 Task: Create a rule from the Routing list, Task moved to a section -> Set Priority in the project AutoEngine , set the section as To-Do and set the priority of the task as  High
Action: Mouse moved to (866, 376)
Screenshot: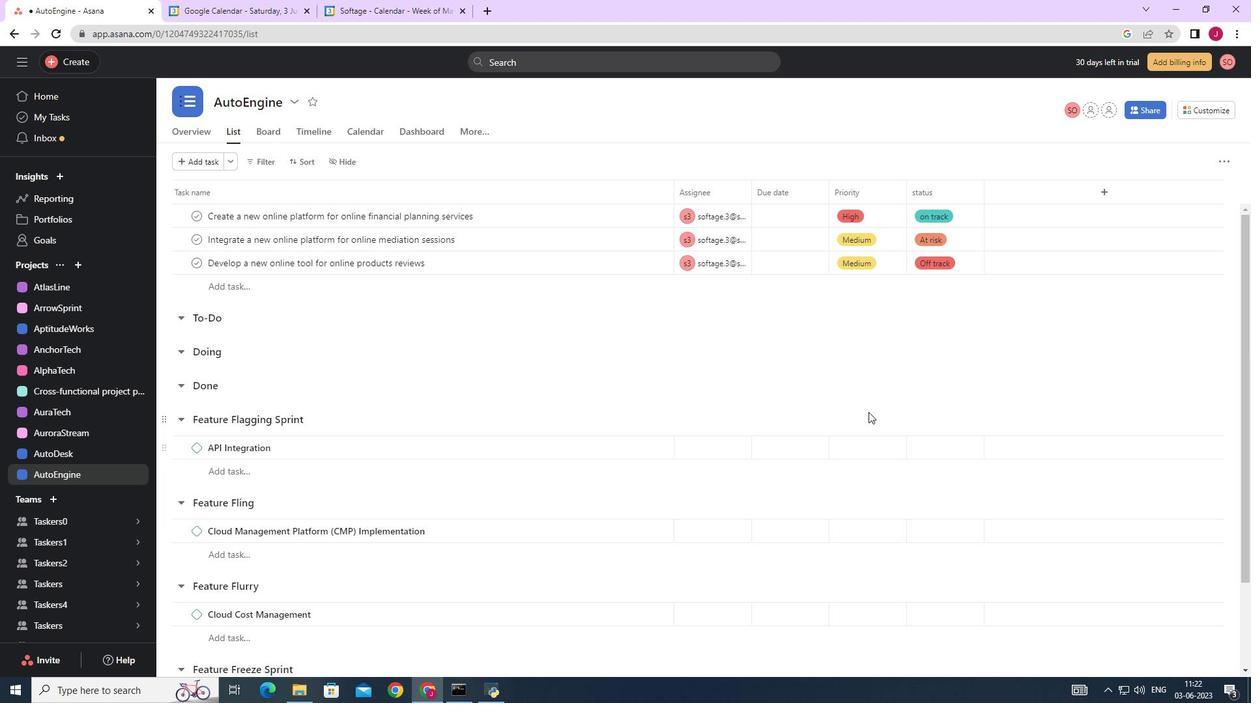 
Action: Mouse scrolled (866, 376) with delta (0, 0)
Screenshot: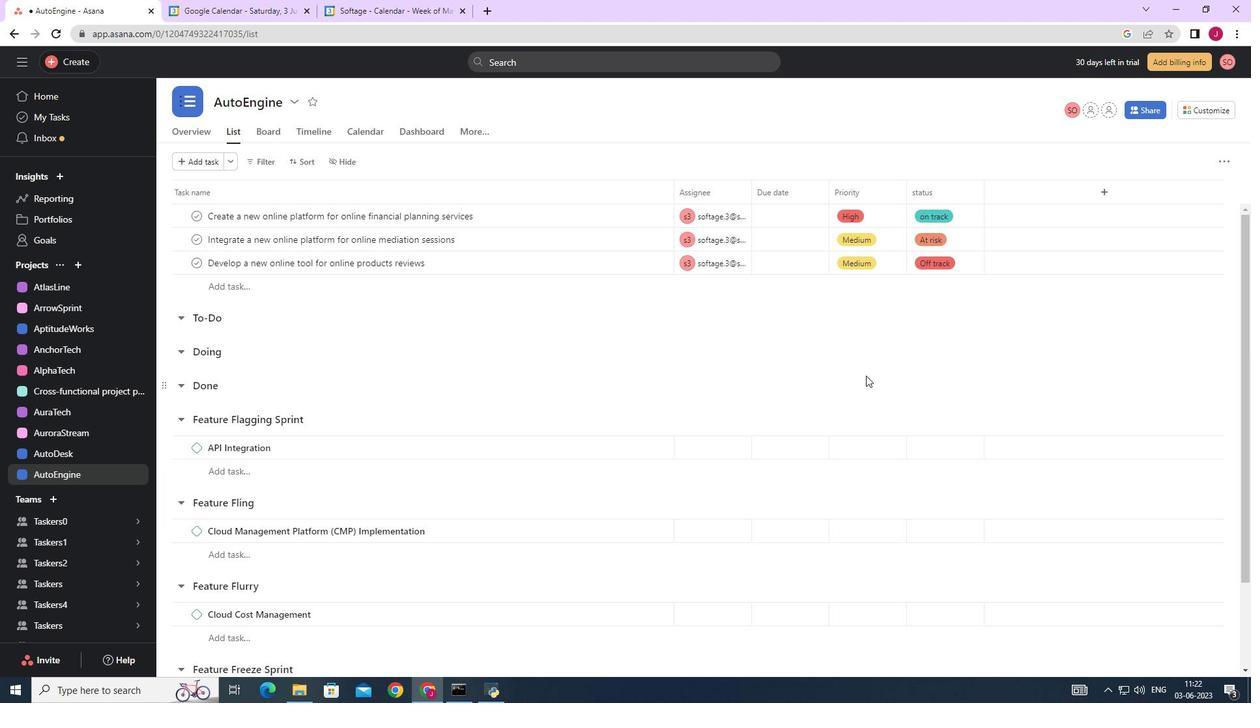 
Action: Mouse scrolled (866, 376) with delta (0, 0)
Screenshot: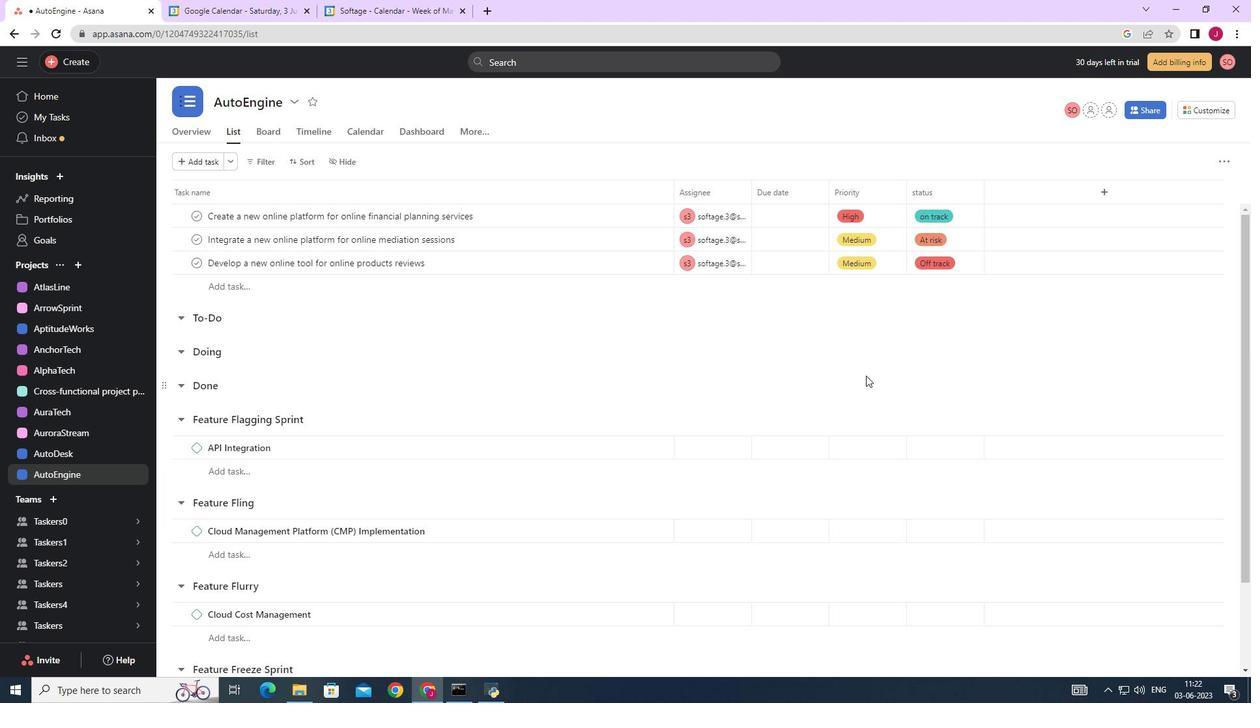 
Action: Mouse scrolled (866, 376) with delta (0, 0)
Screenshot: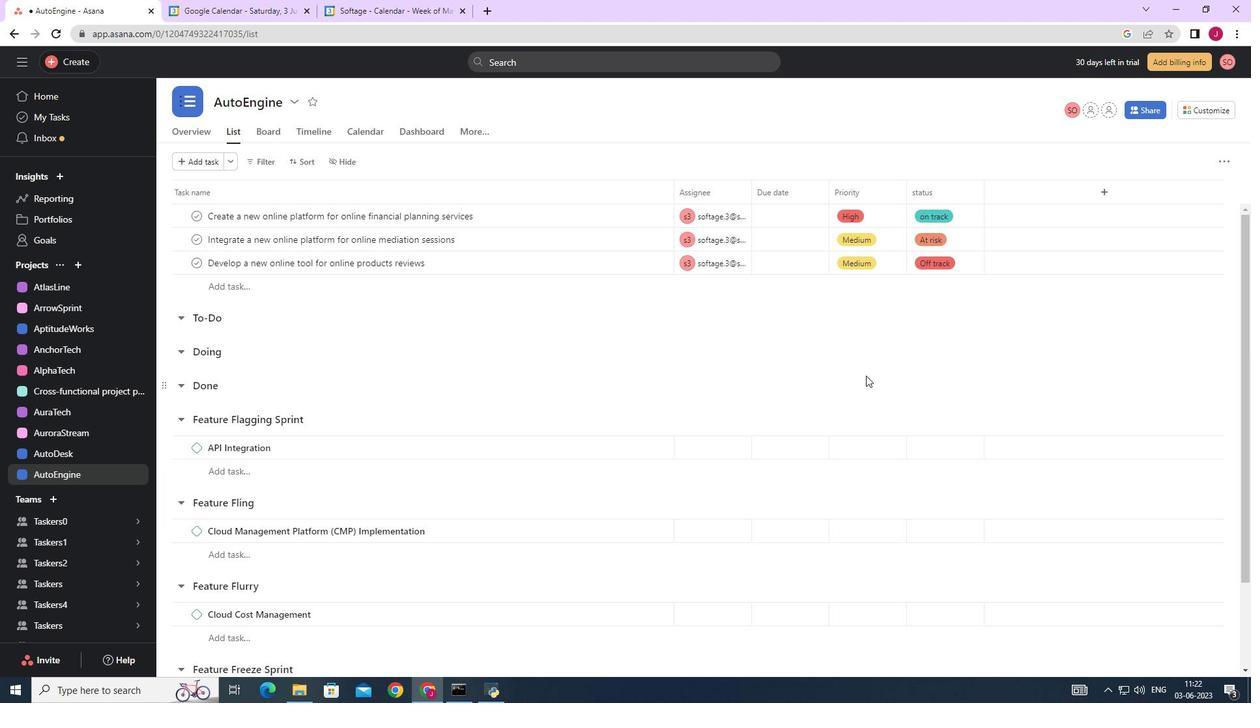 
Action: Mouse scrolled (866, 376) with delta (0, 0)
Screenshot: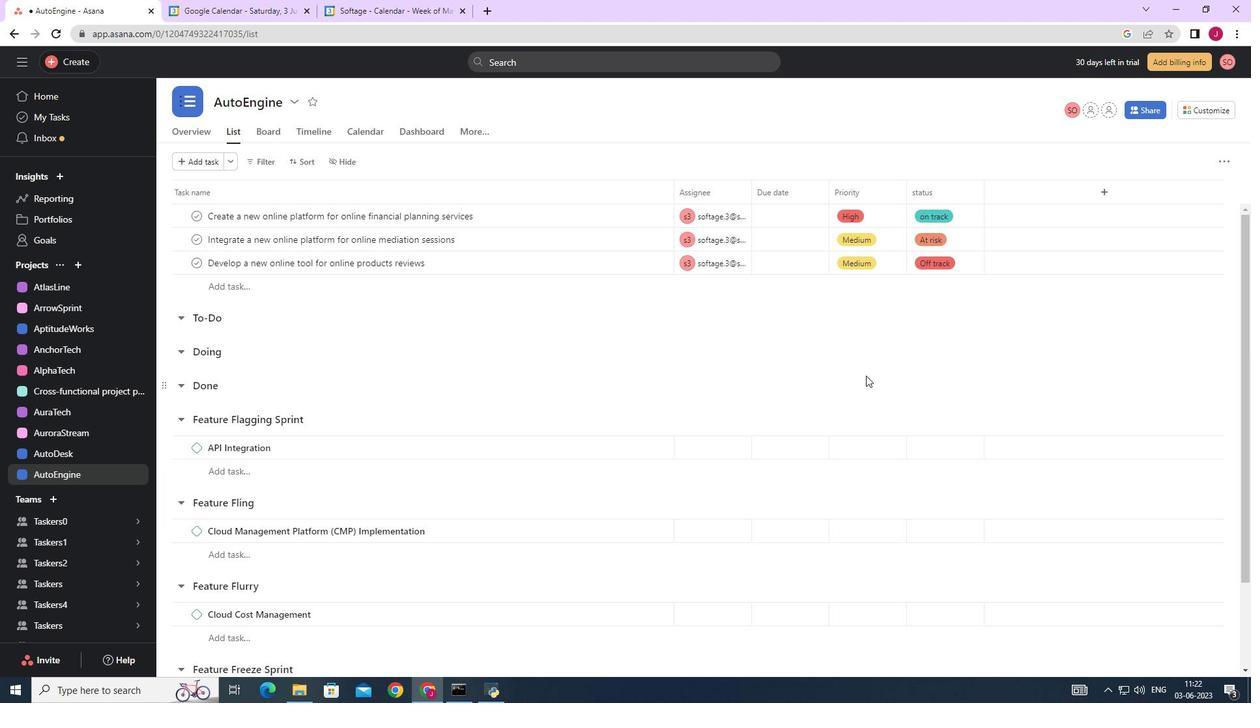 
Action: Mouse moved to (1004, 351)
Screenshot: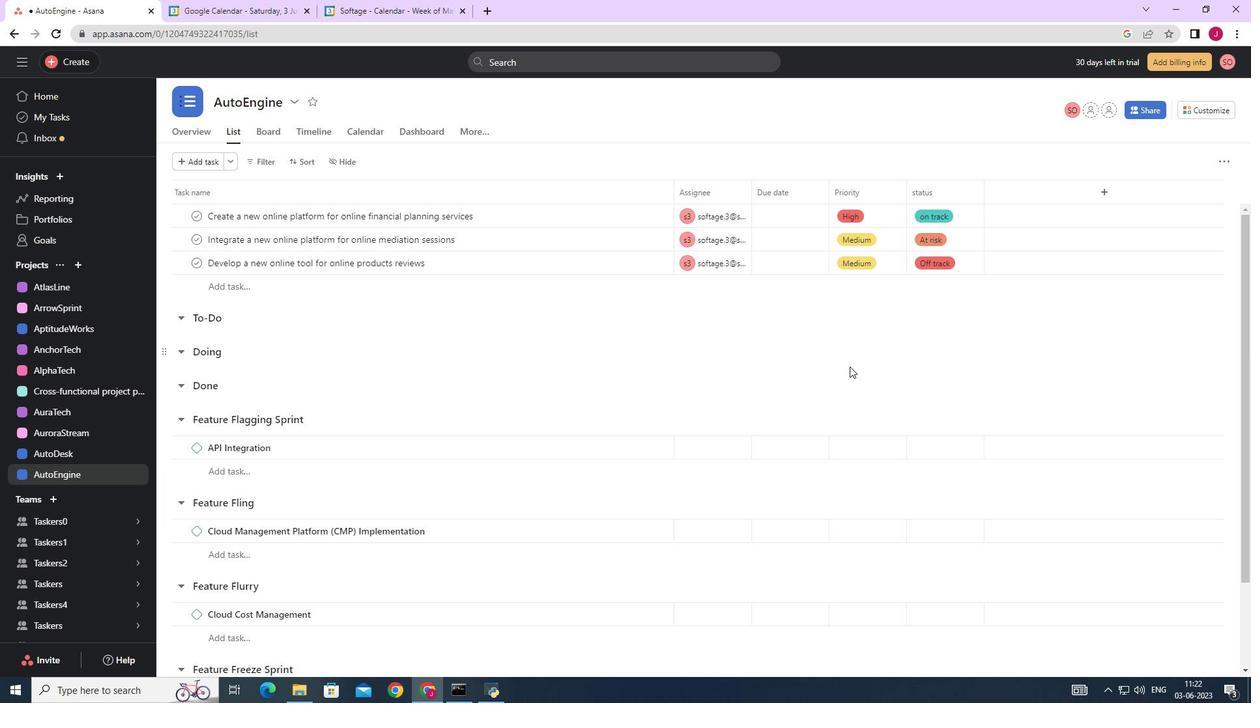 
Action: Mouse scrolled (999, 355) with delta (0, 0)
Screenshot: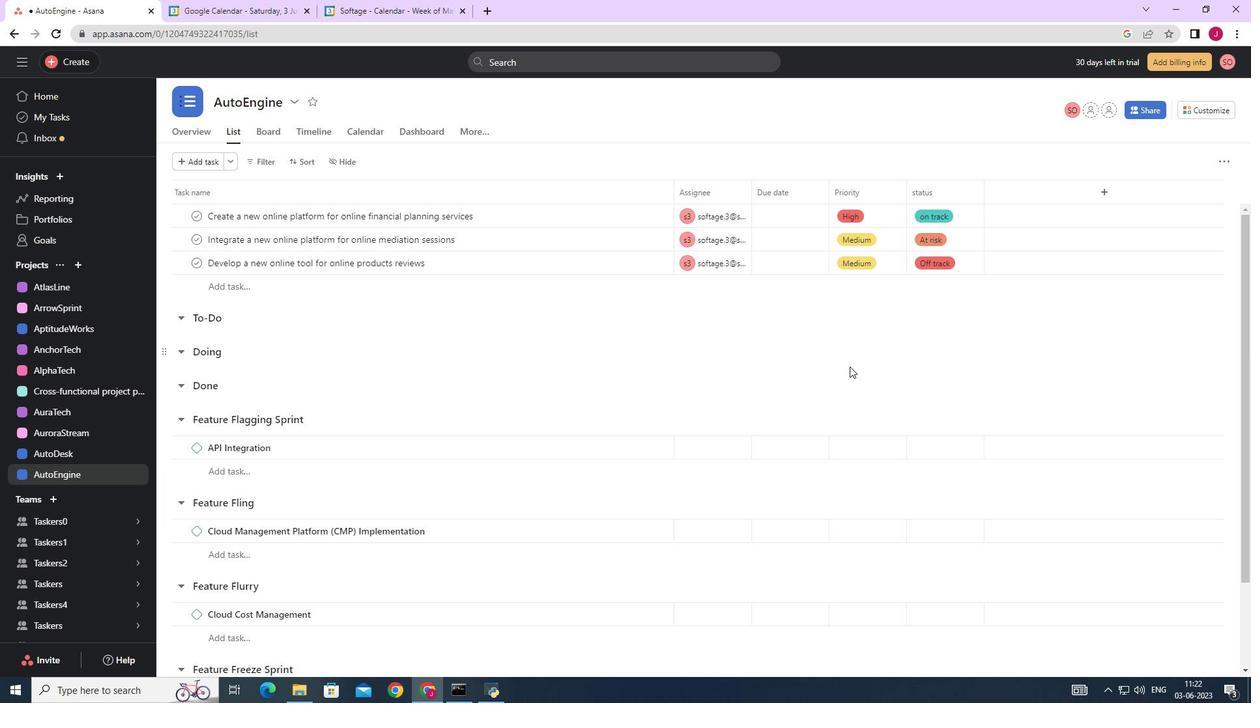 
Action: Mouse moved to (1202, 108)
Screenshot: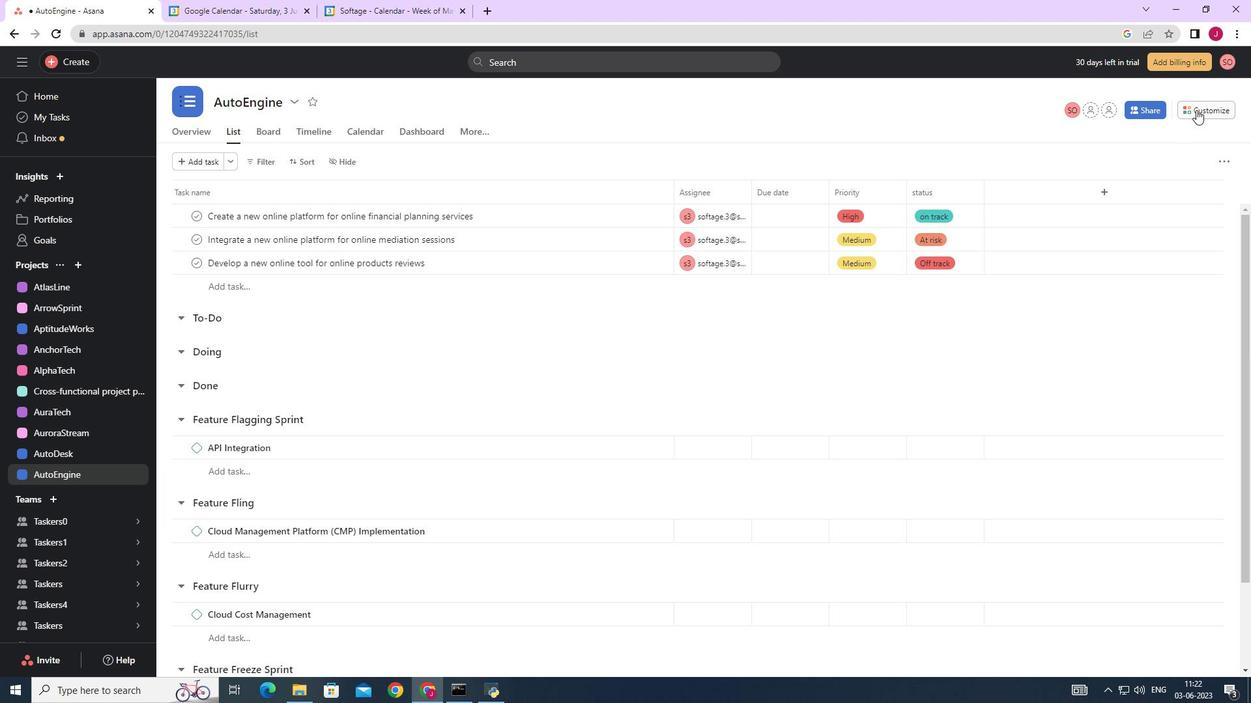 
Action: Mouse pressed left at (1202, 108)
Screenshot: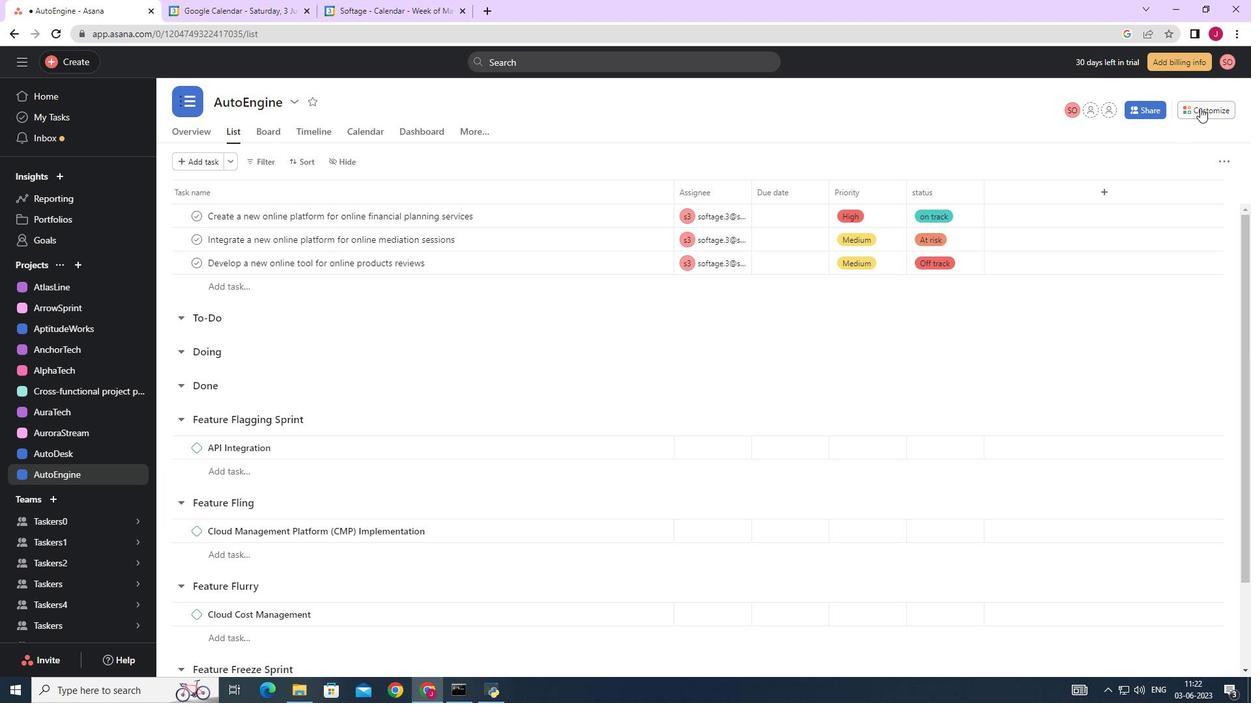 
Action: Mouse moved to (987, 278)
Screenshot: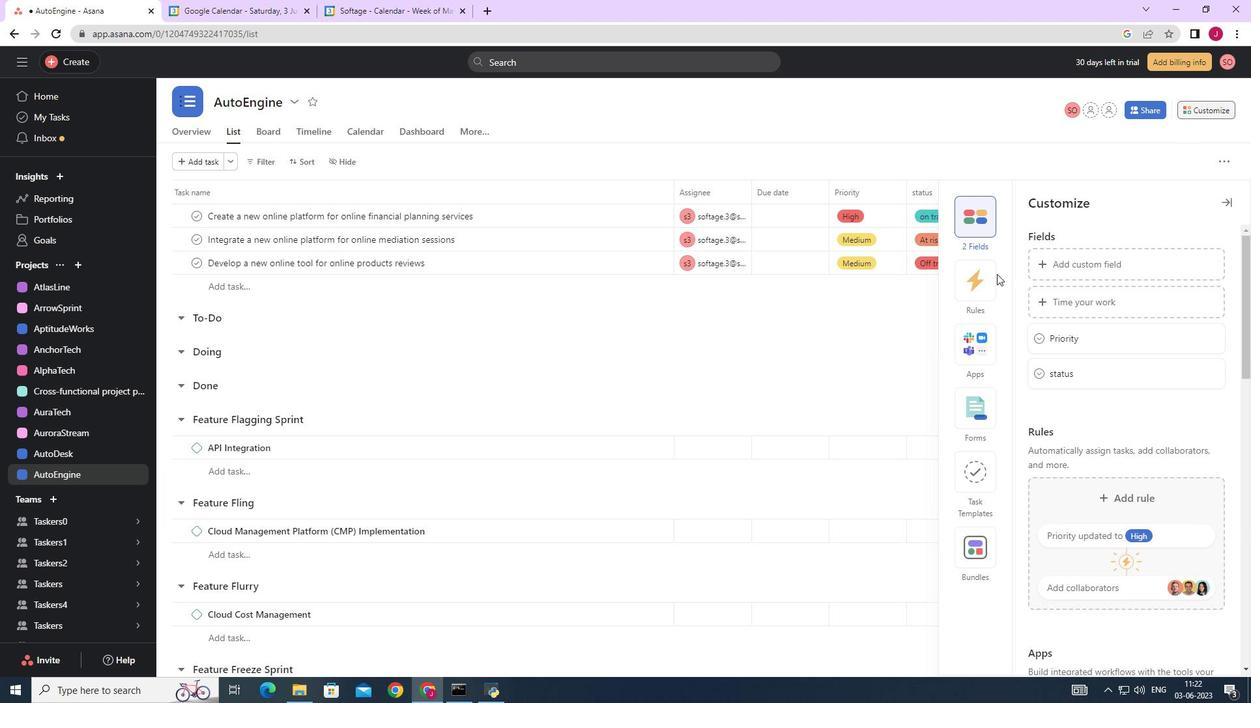 
Action: Mouse pressed left at (987, 278)
Screenshot: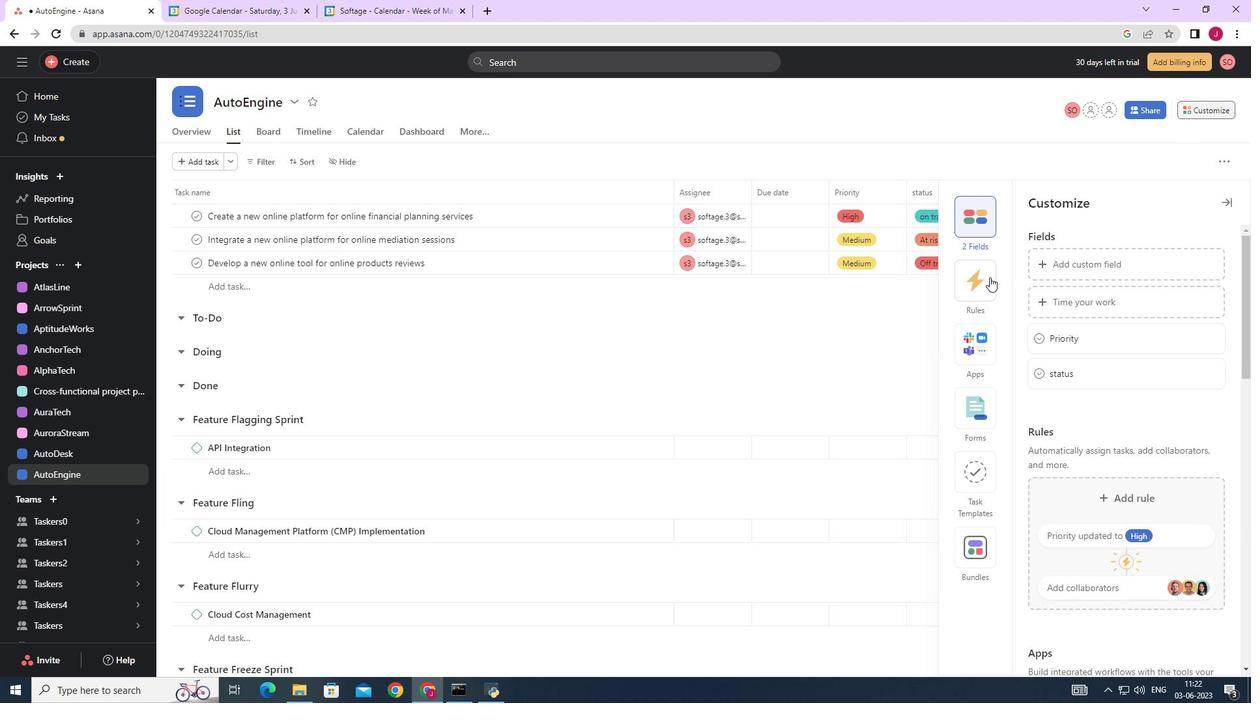
Action: Mouse moved to (1086, 305)
Screenshot: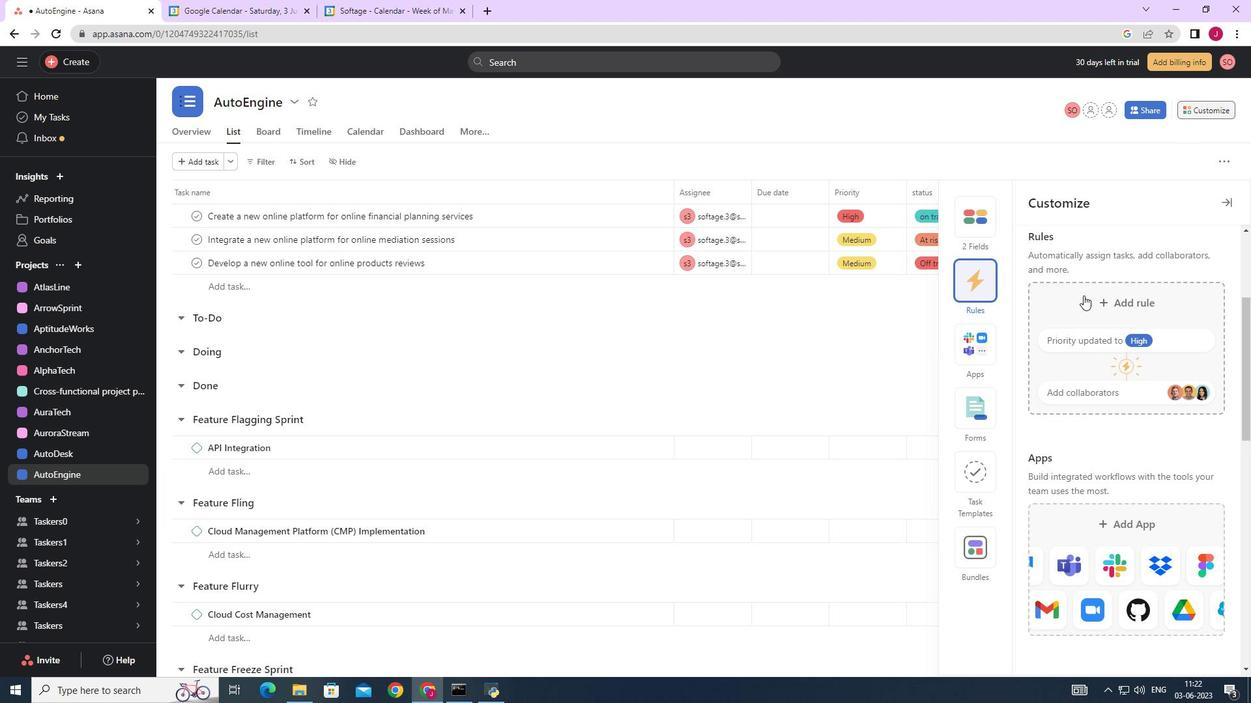 
Action: Mouse pressed left at (1086, 305)
Screenshot: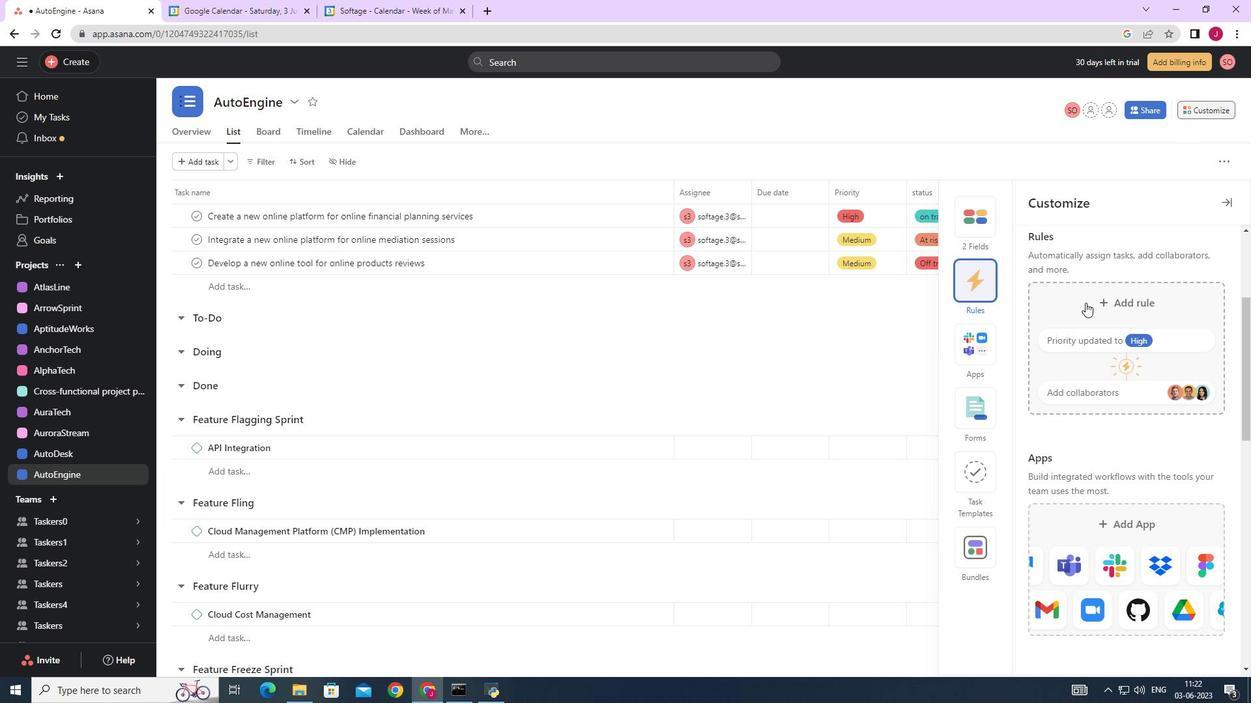 
Action: Mouse moved to (277, 172)
Screenshot: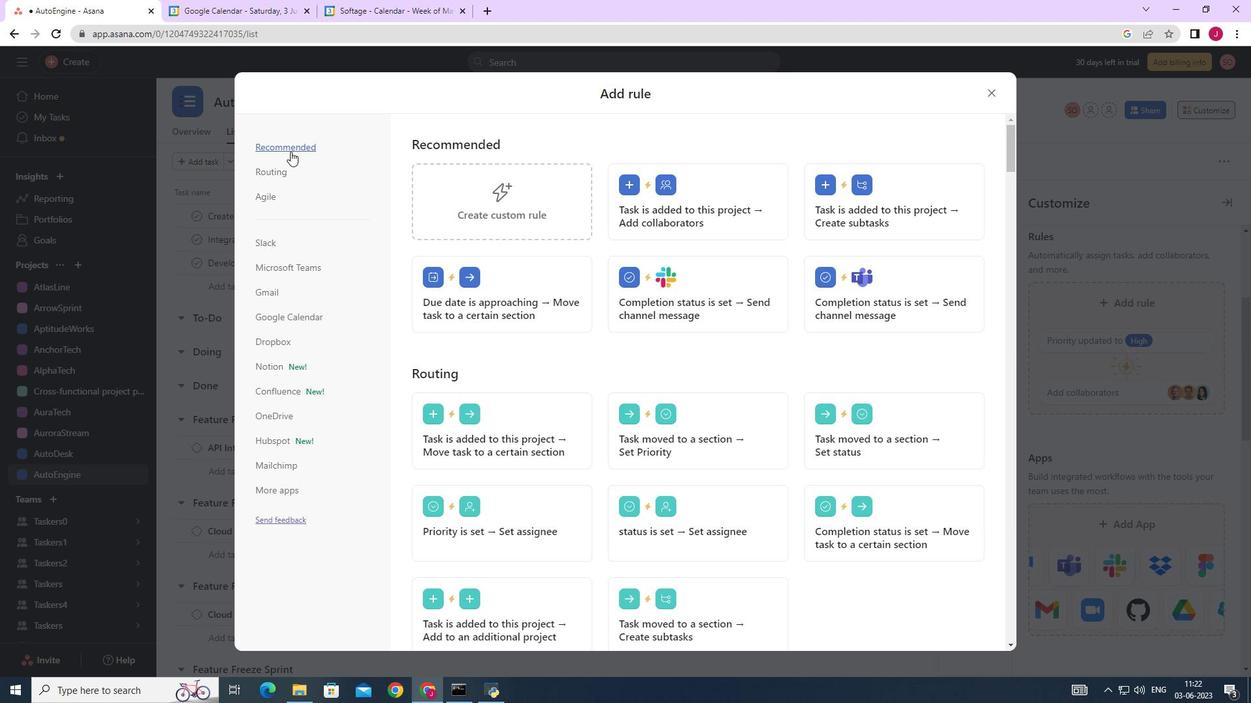 
Action: Mouse pressed left at (277, 172)
Screenshot: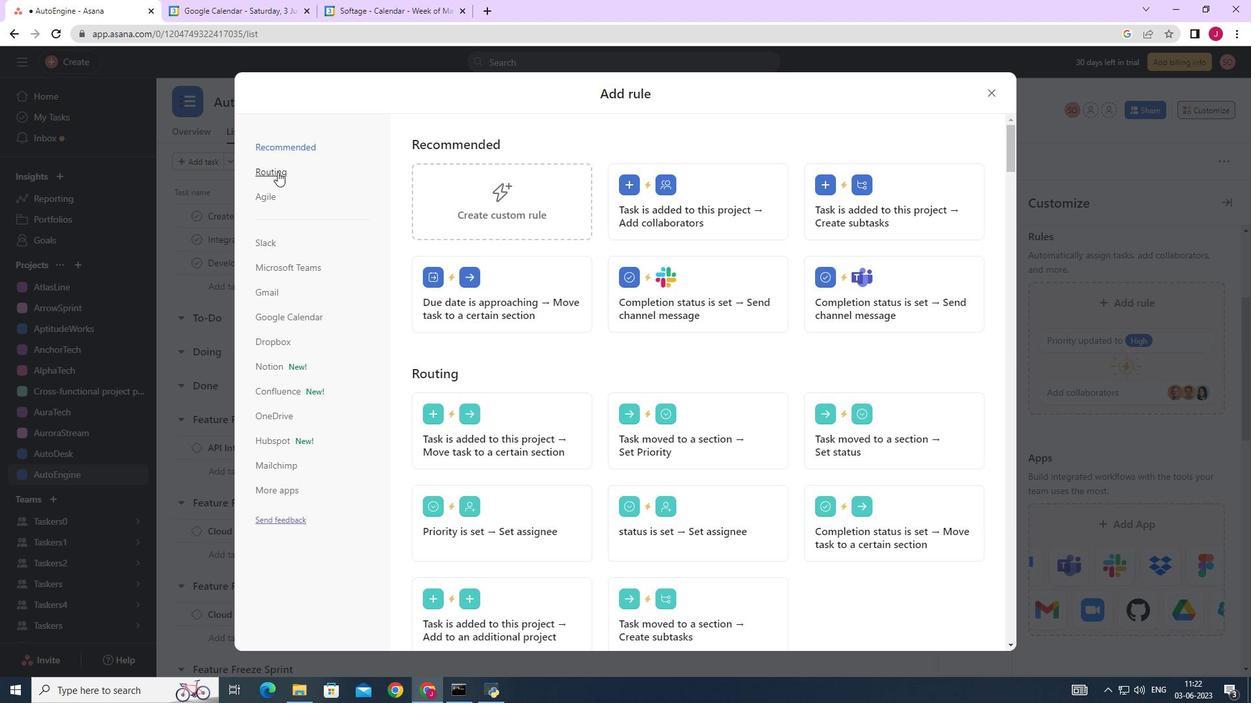 
Action: Mouse moved to (717, 196)
Screenshot: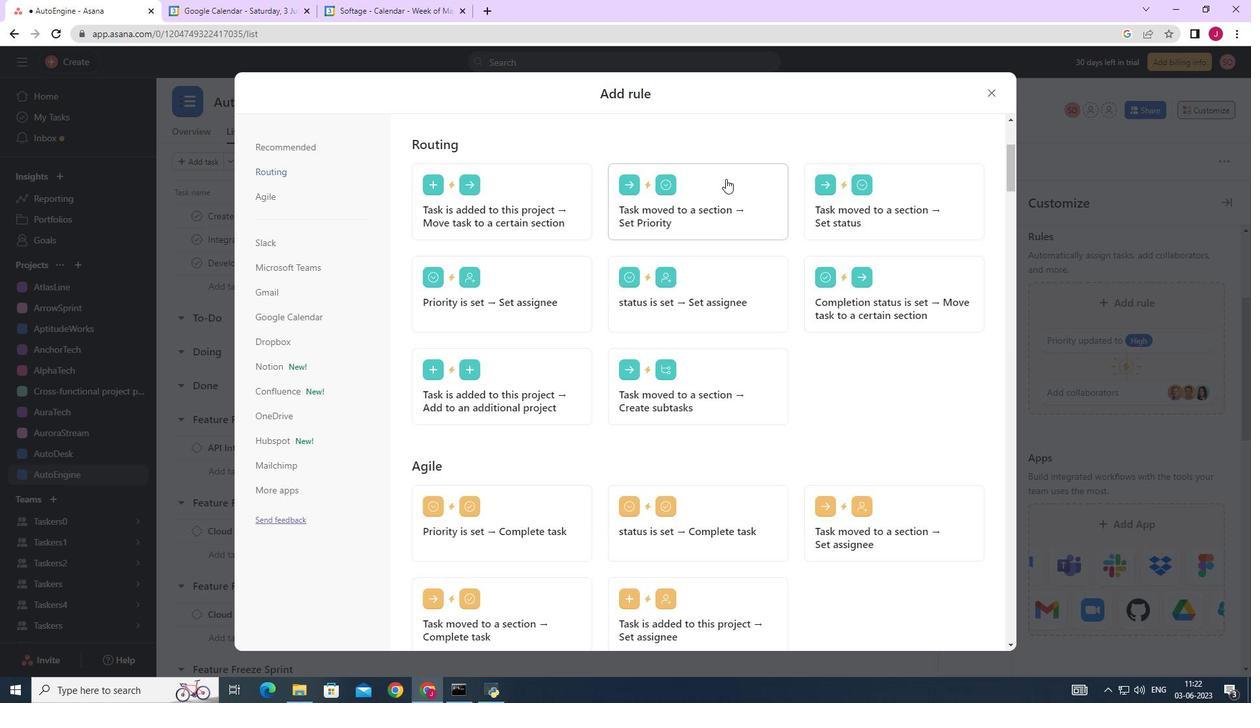
Action: Mouse pressed left at (717, 196)
Screenshot: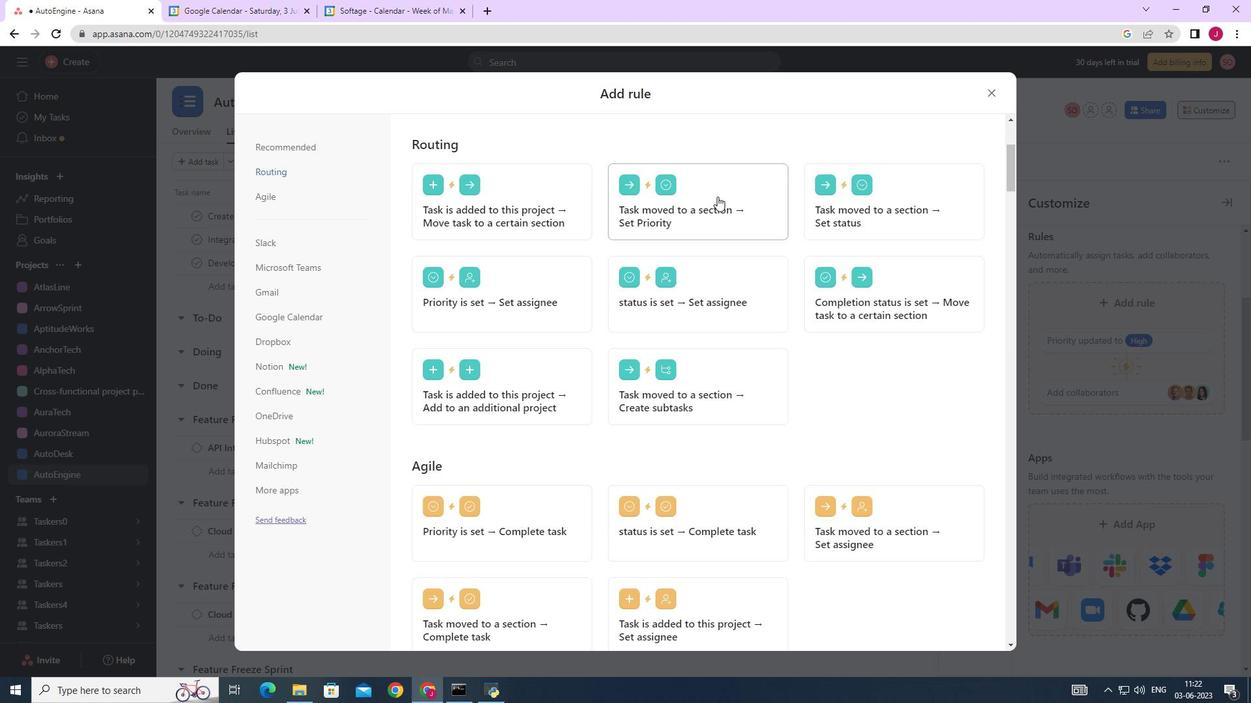 
Action: Mouse moved to (539, 340)
Screenshot: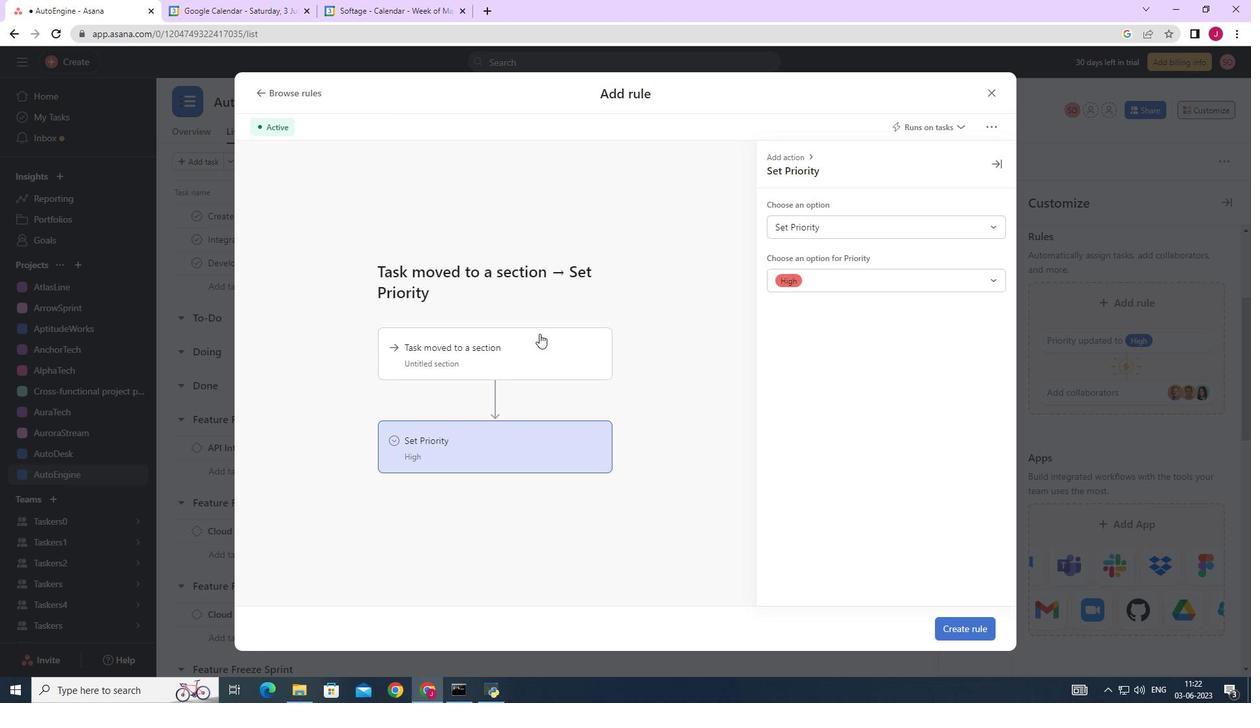 
Action: Mouse pressed left at (539, 340)
Screenshot: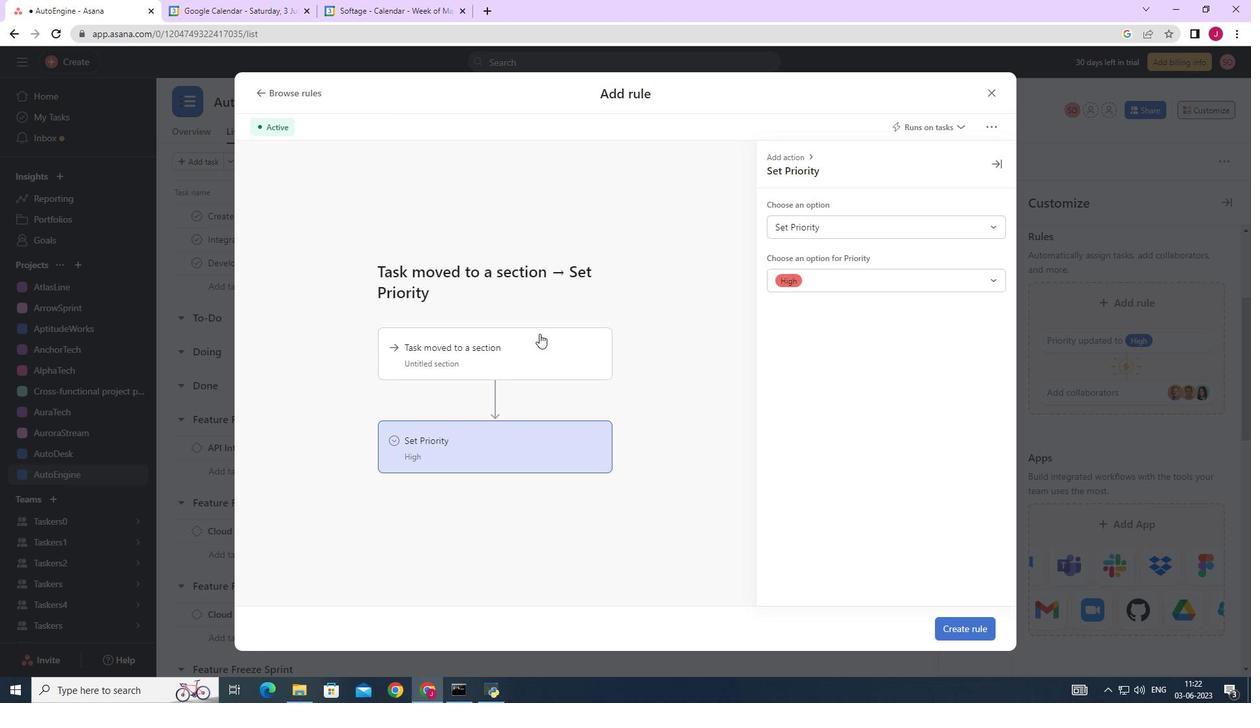 
Action: Mouse moved to (918, 222)
Screenshot: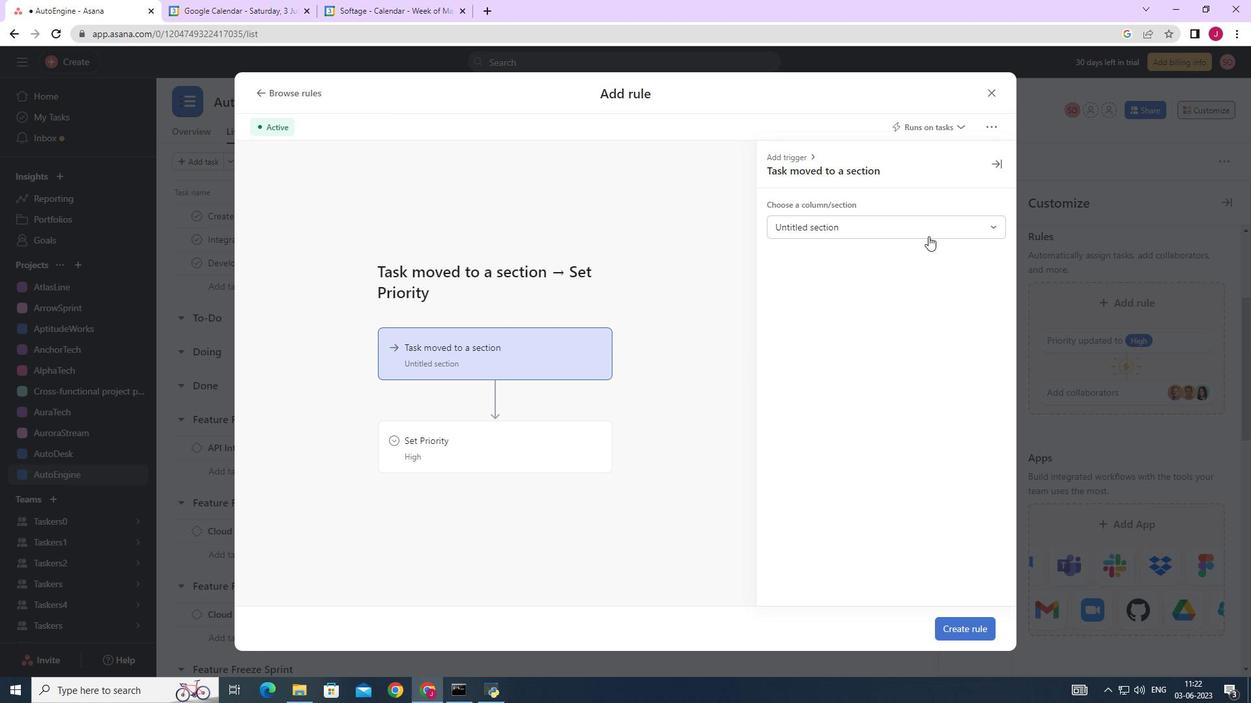 
Action: Mouse pressed left at (918, 222)
Screenshot: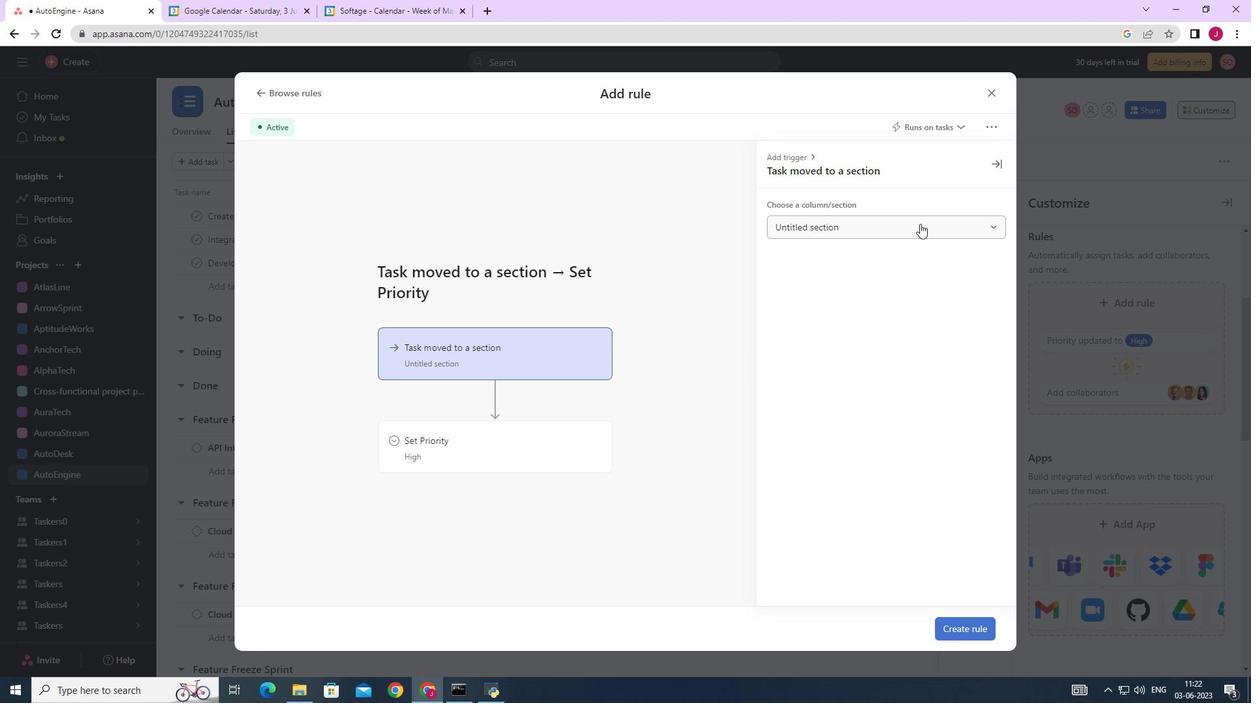 
Action: Mouse moved to (825, 281)
Screenshot: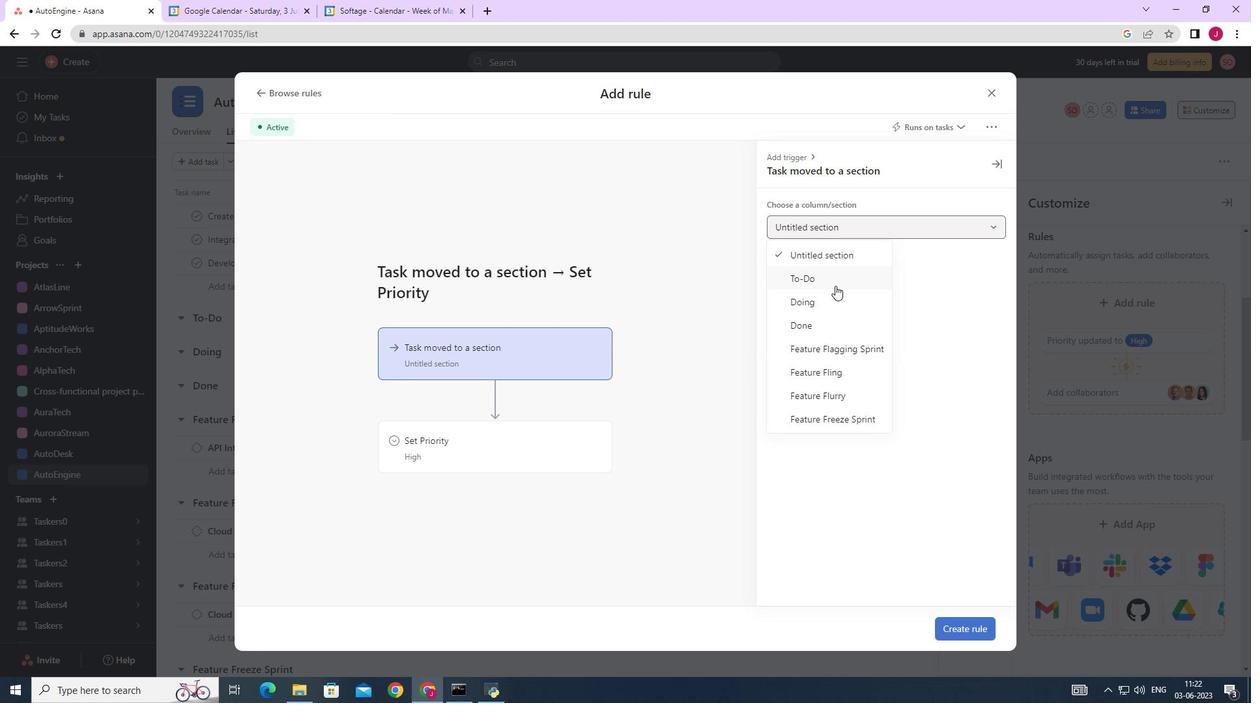 
Action: Mouse pressed left at (825, 281)
Screenshot: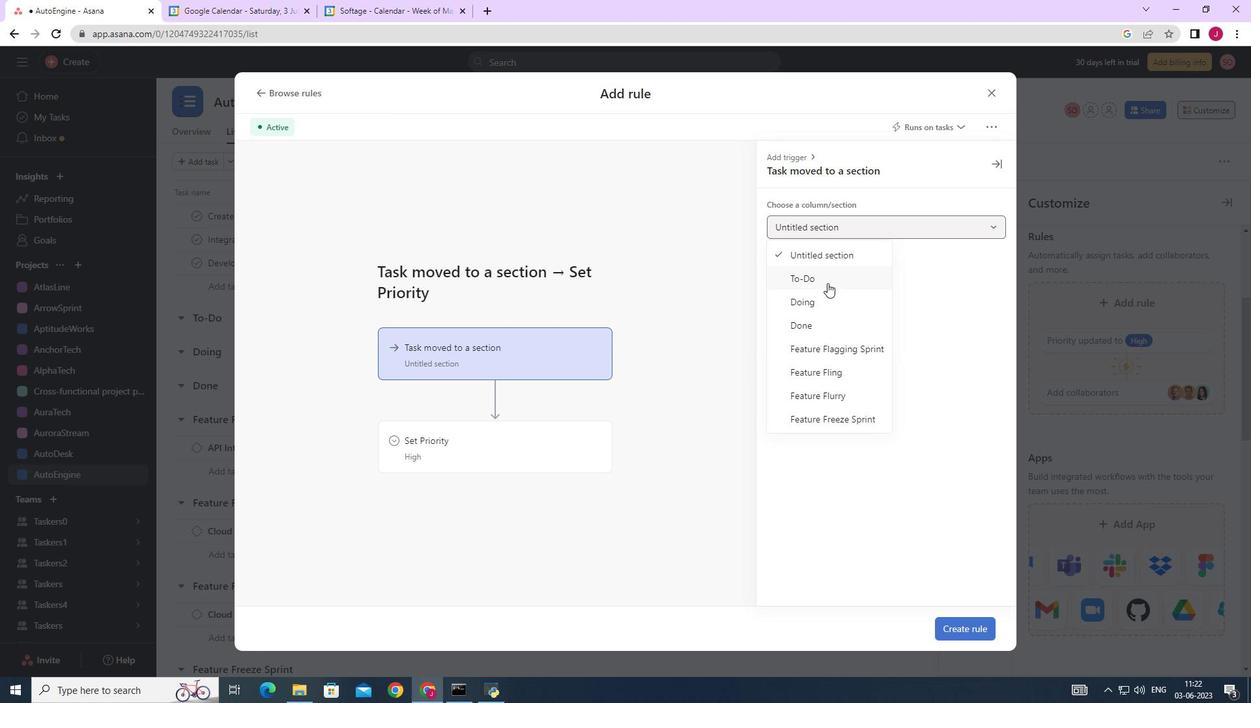 
Action: Mouse moved to (480, 452)
Screenshot: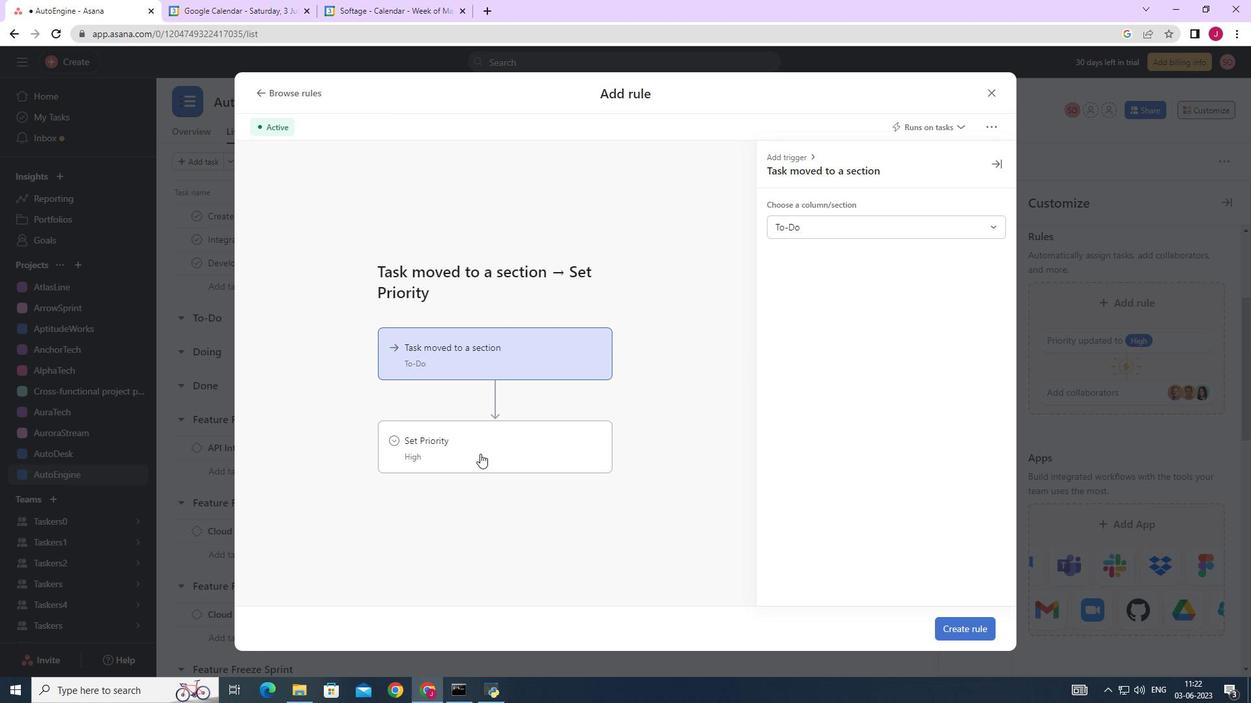 
Action: Mouse pressed left at (480, 452)
Screenshot: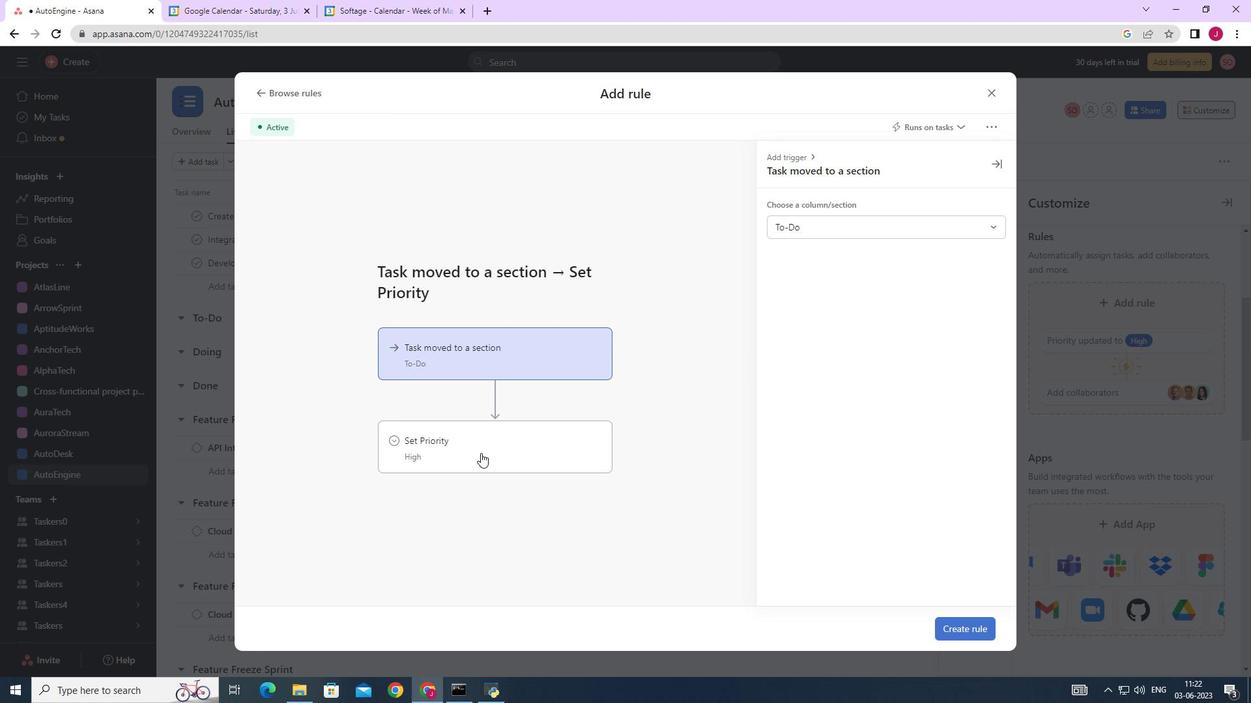 
Action: Mouse moved to (826, 222)
Screenshot: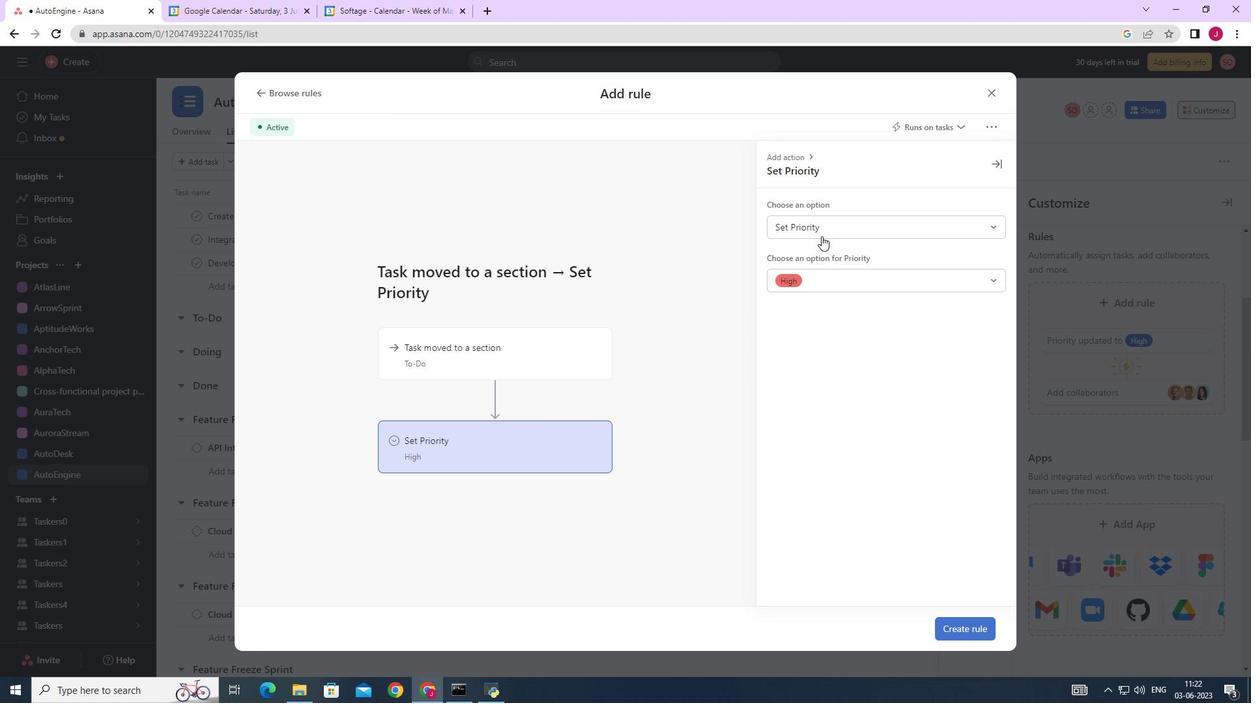 
Action: Mouse pressed left at (826, 222)
Screenshot: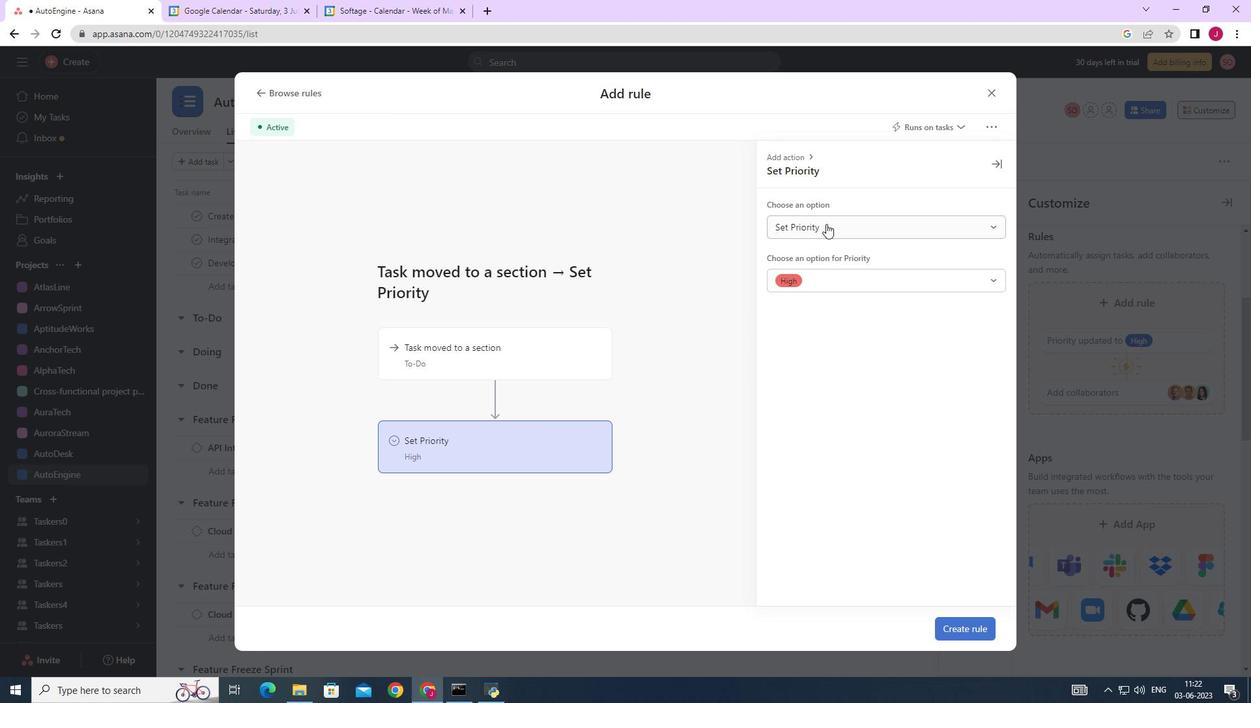 
Action: Mouse moved to (813, 256)
Screenshot: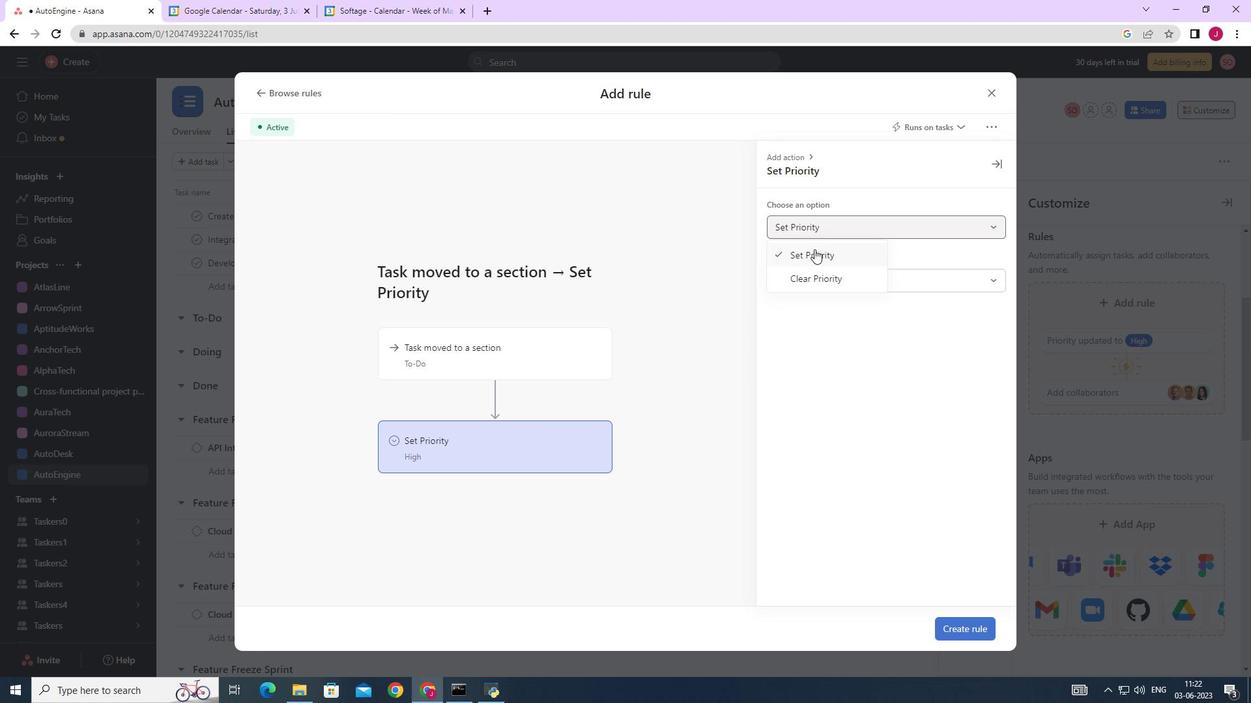 
Action: Mouse pressed left at (813, 256)
Screenshot: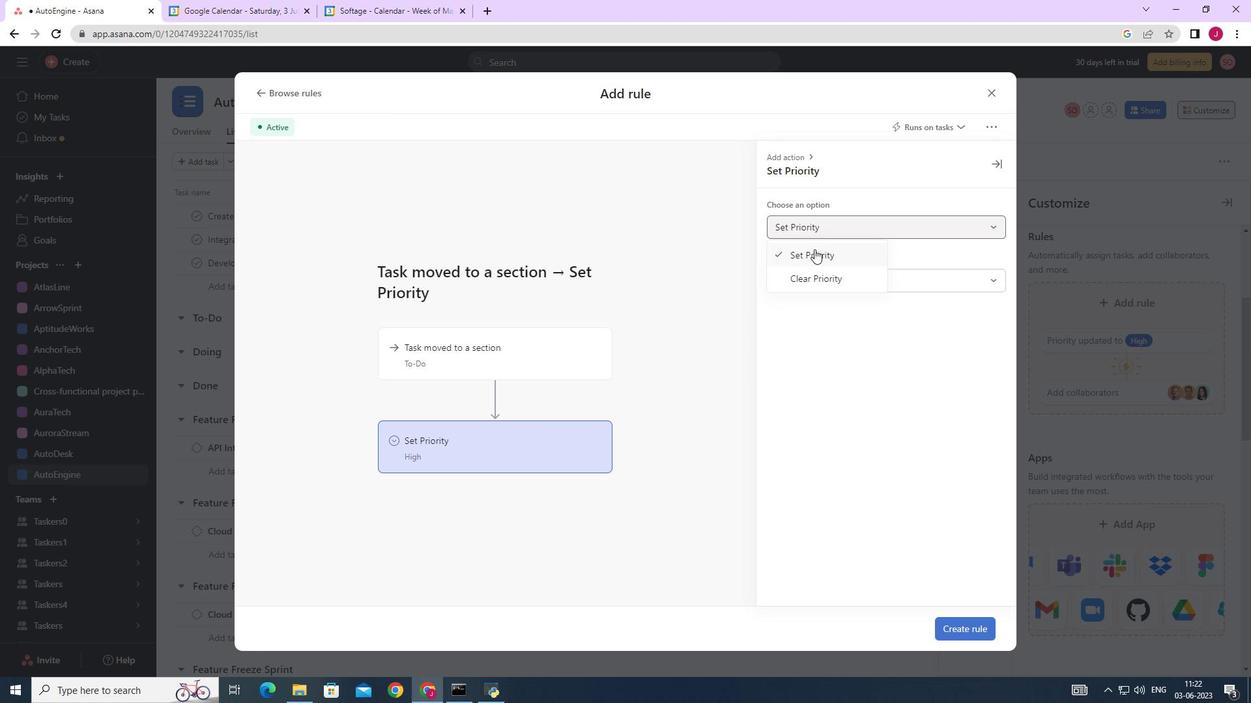 
Action: Mouse moved to (802, 284)
Screenshot: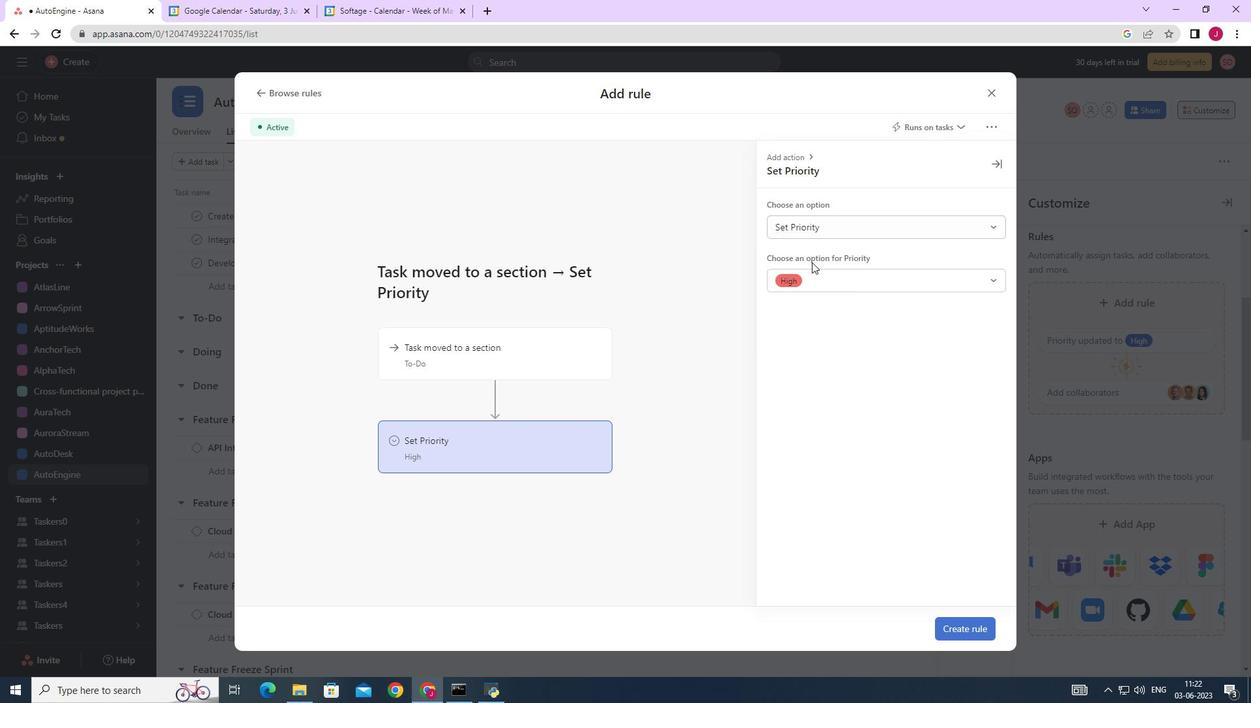 
Action: Mouse pressed left at (802, 284)
Screenshot: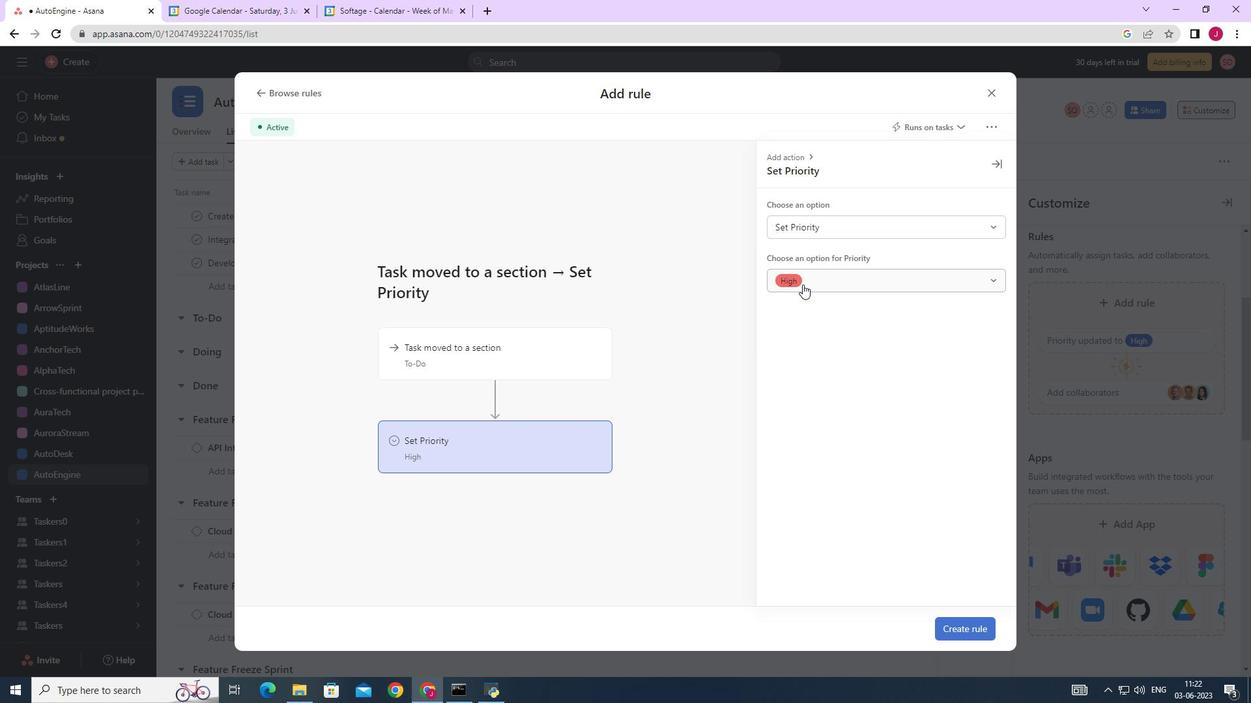 
Action: Mouse moved to (796, 306)
Screenshot: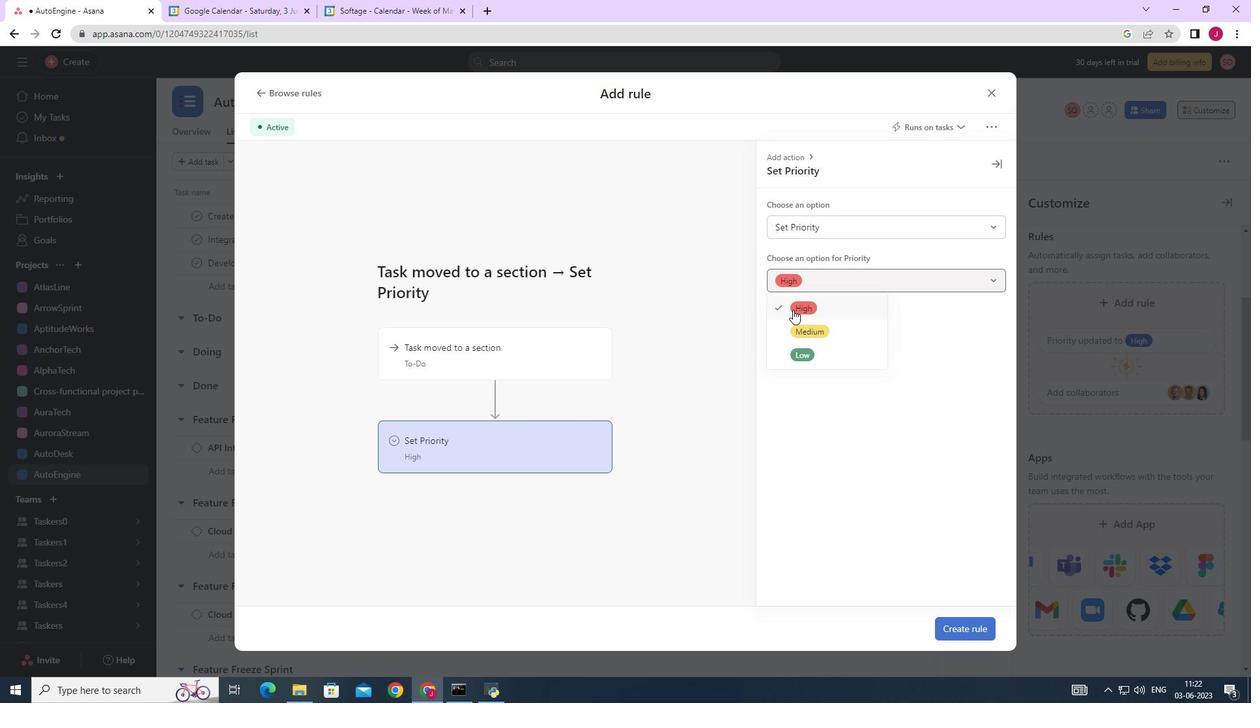 
Action: Mouse pressed left at (796, 306)
Screenshot: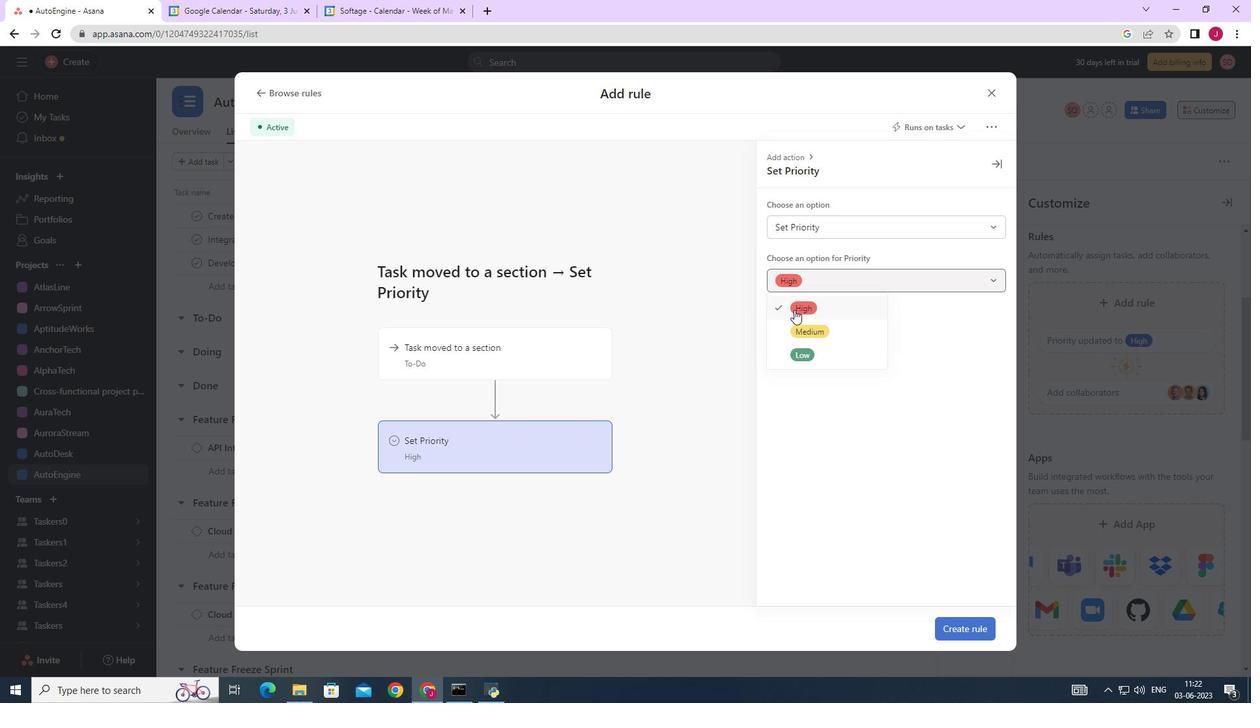 
Action: Mouse moved to (954, 625)
Screenshot: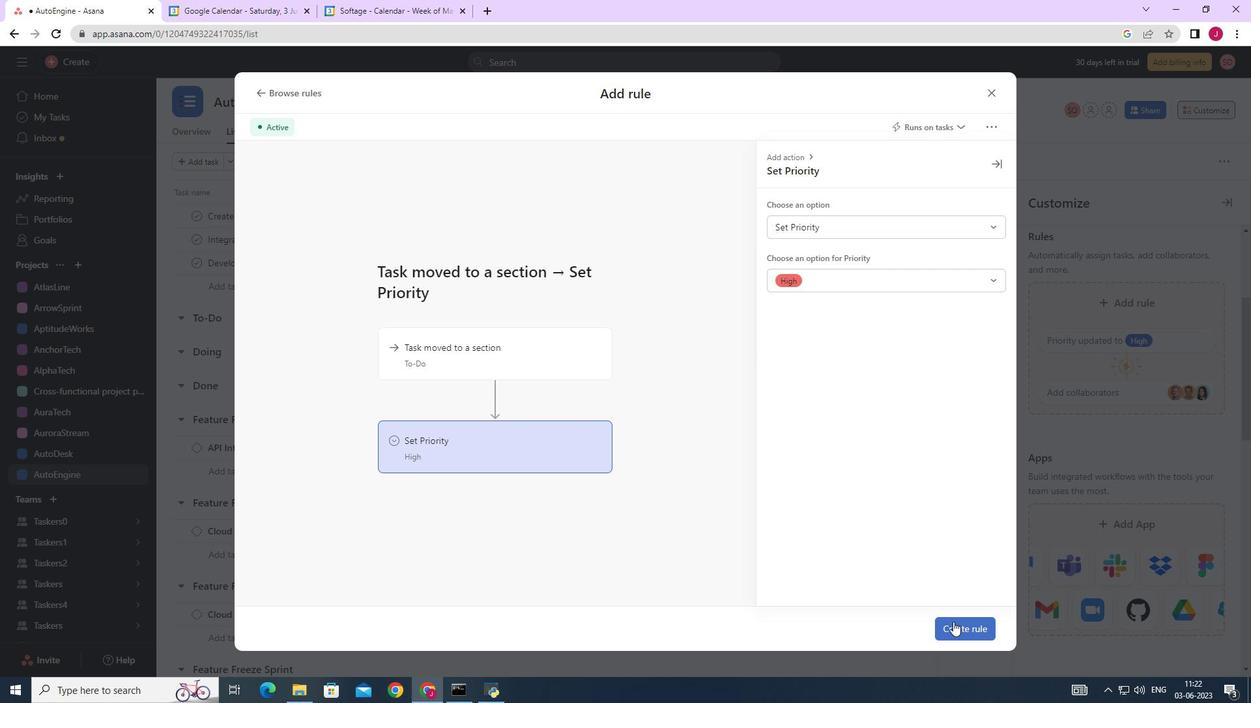 
Action: Mouse pressed left at (954, 625)
Screenshot: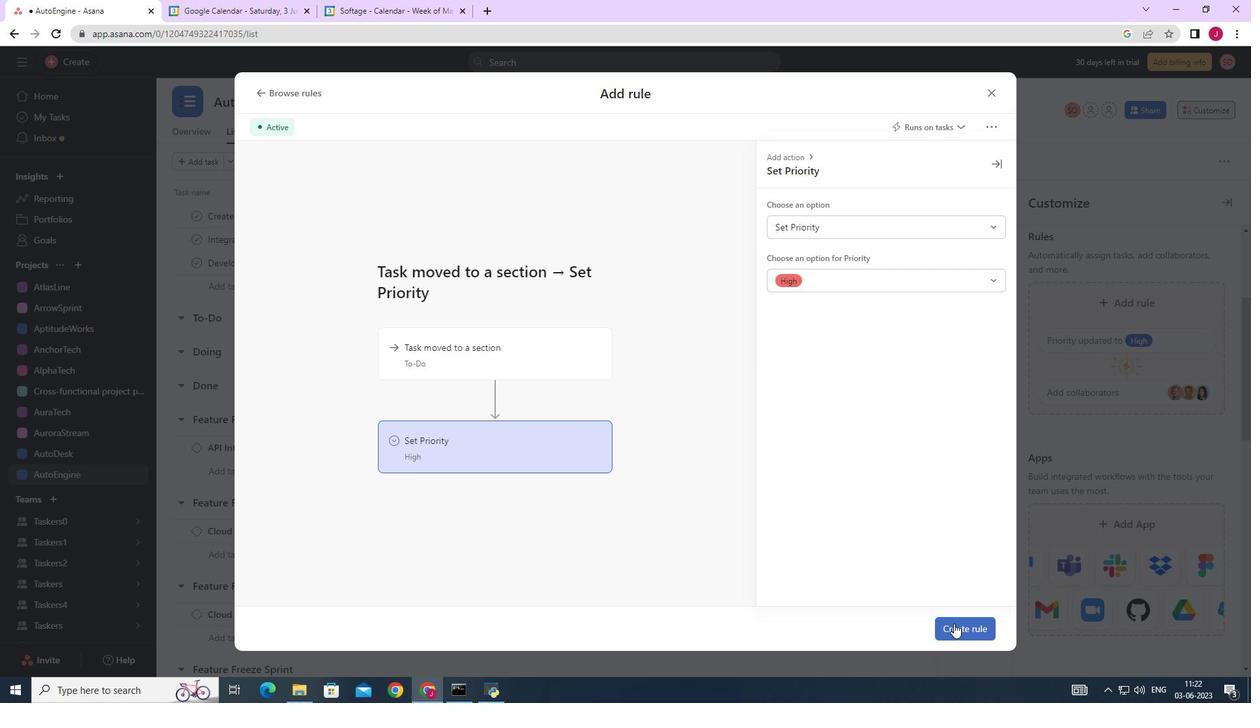 
Action: Mouse moved to (926, 589)
Screenshot: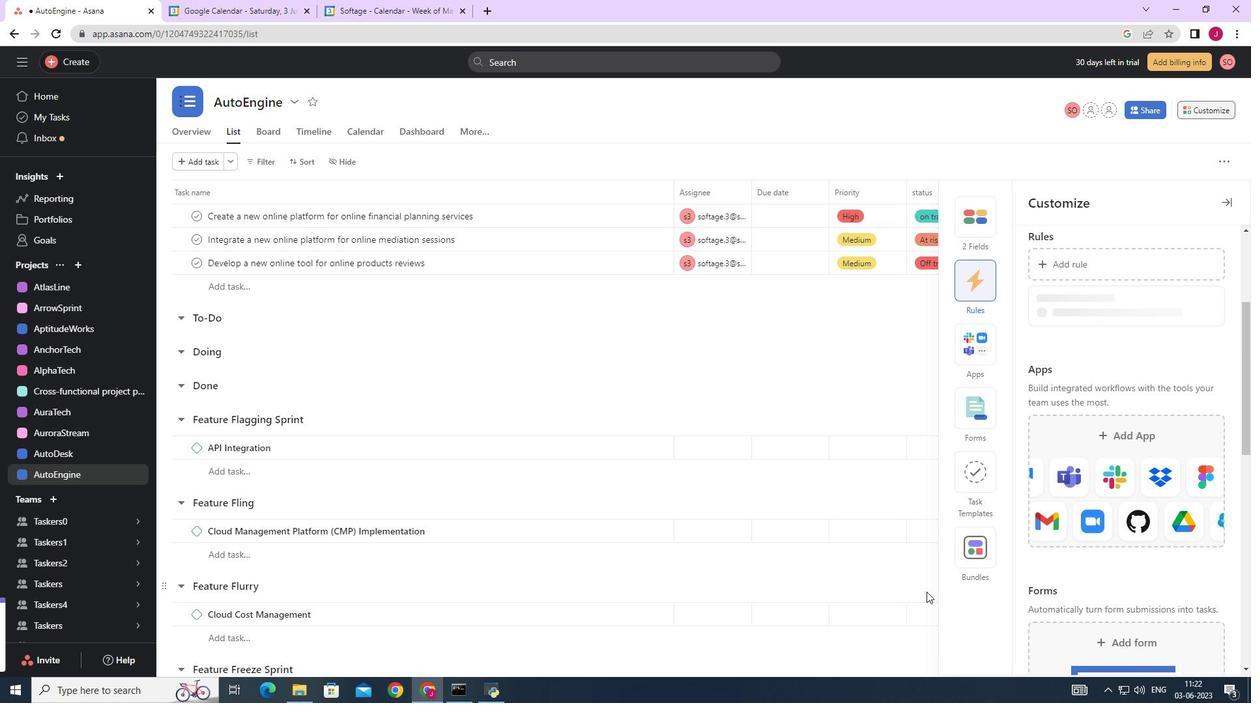 
